 Task: Use the formula "GCD" in spreadsheet "Project portfolio".
Action: Mouse moved to (943, 489)
Screenshot: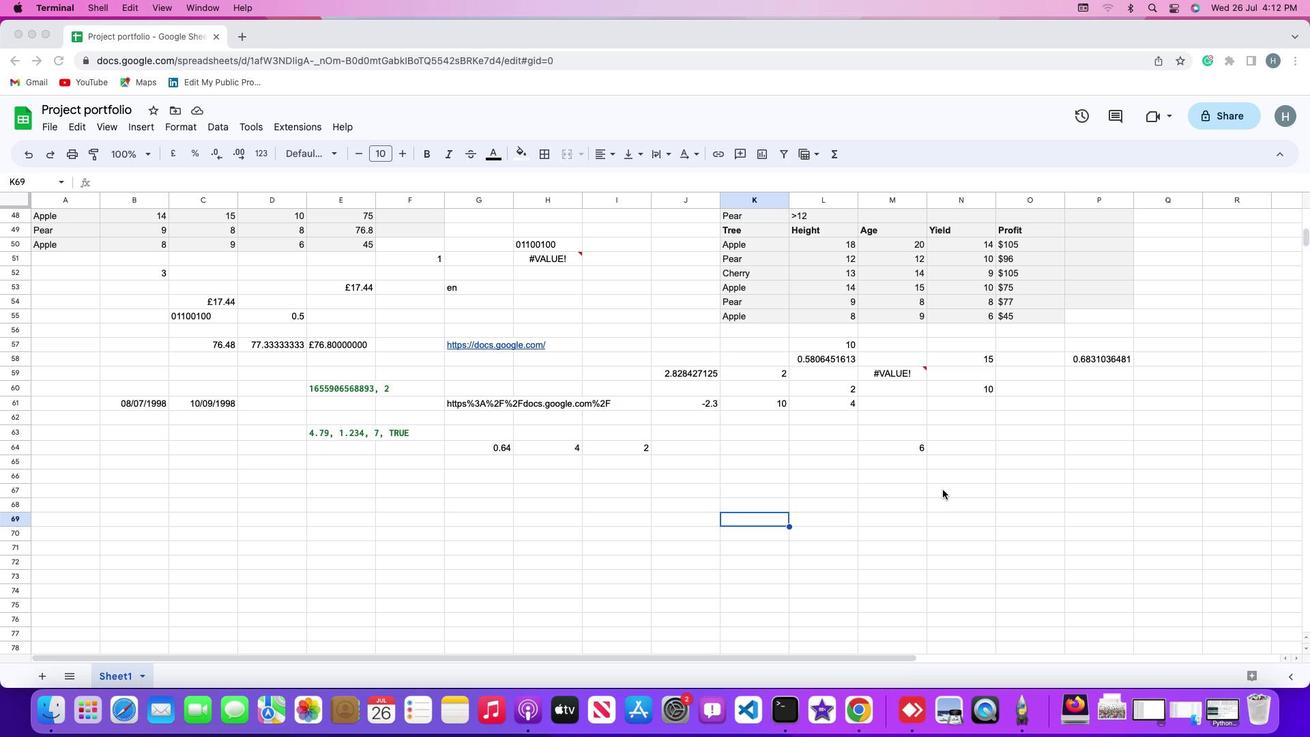 
Action: Mouse pressed left at (943, 489)
Screenshot: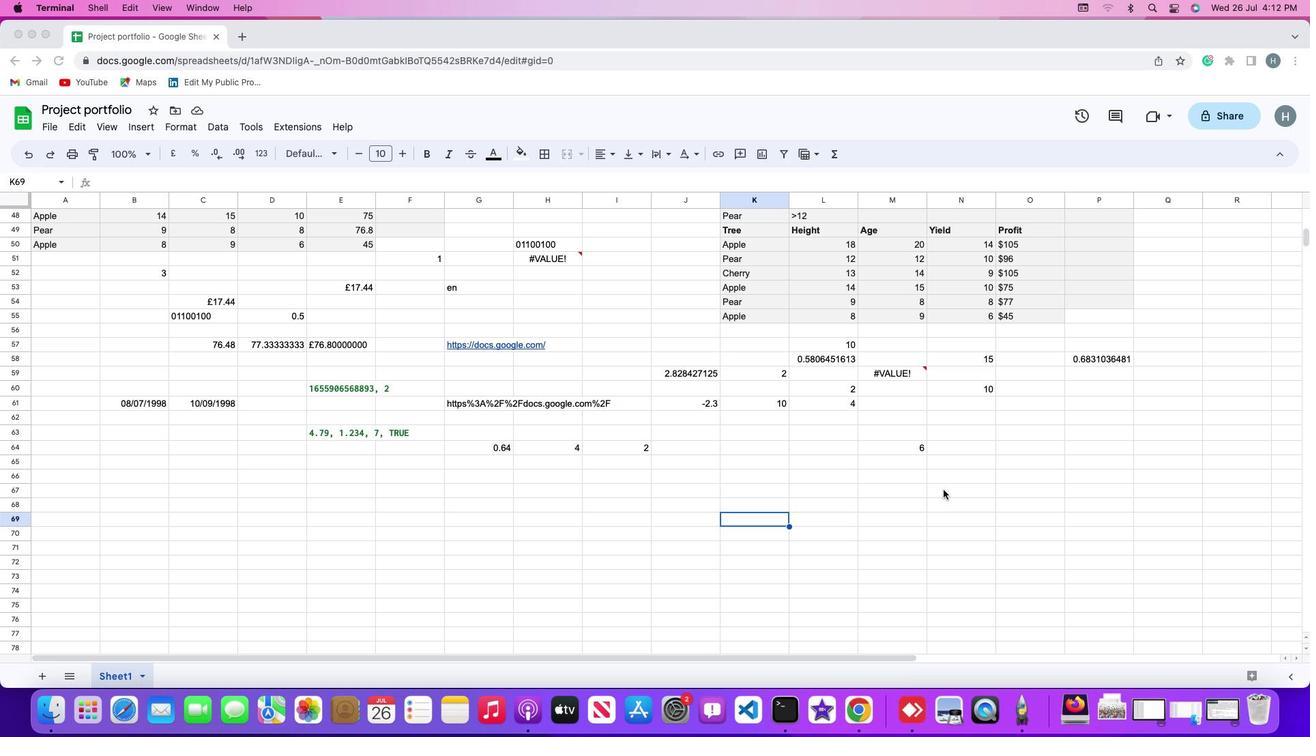 
Action: Mouse moved to (960, 453)
Screenshot: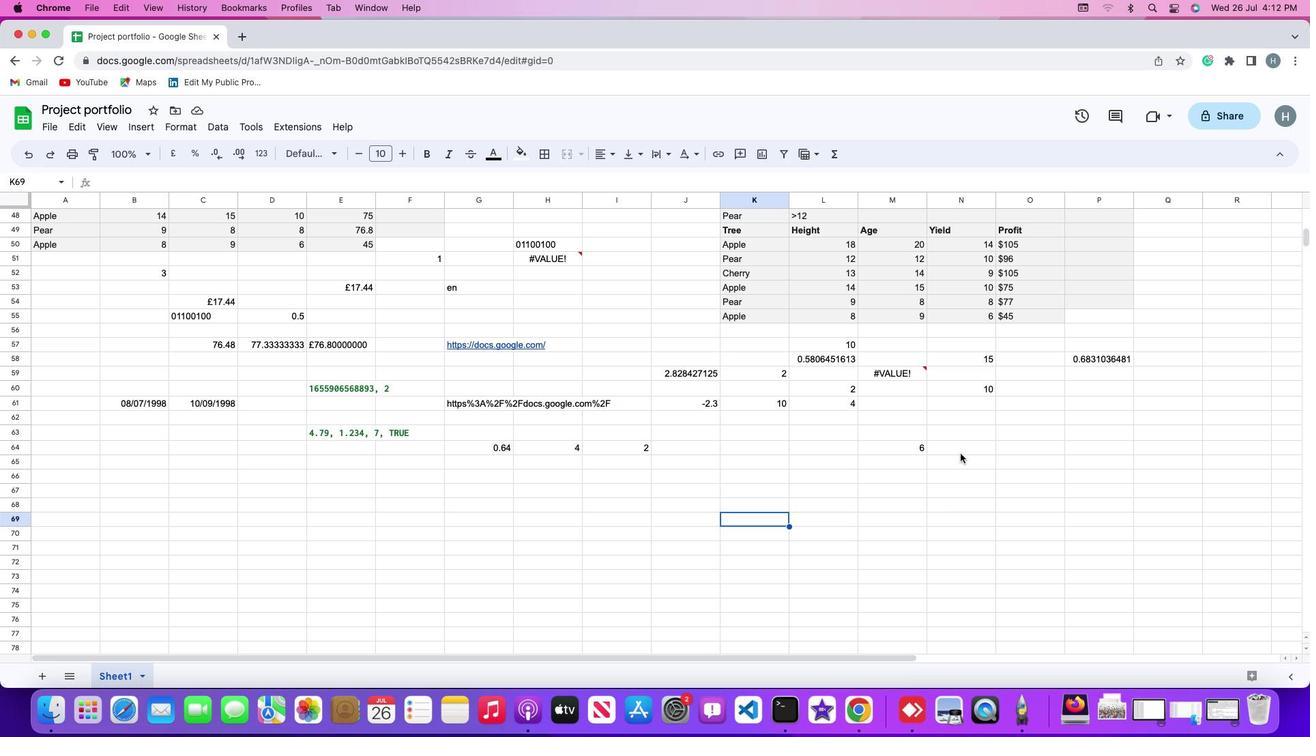 
Action: Mouse pressed left at (960, 453)
Screenshot: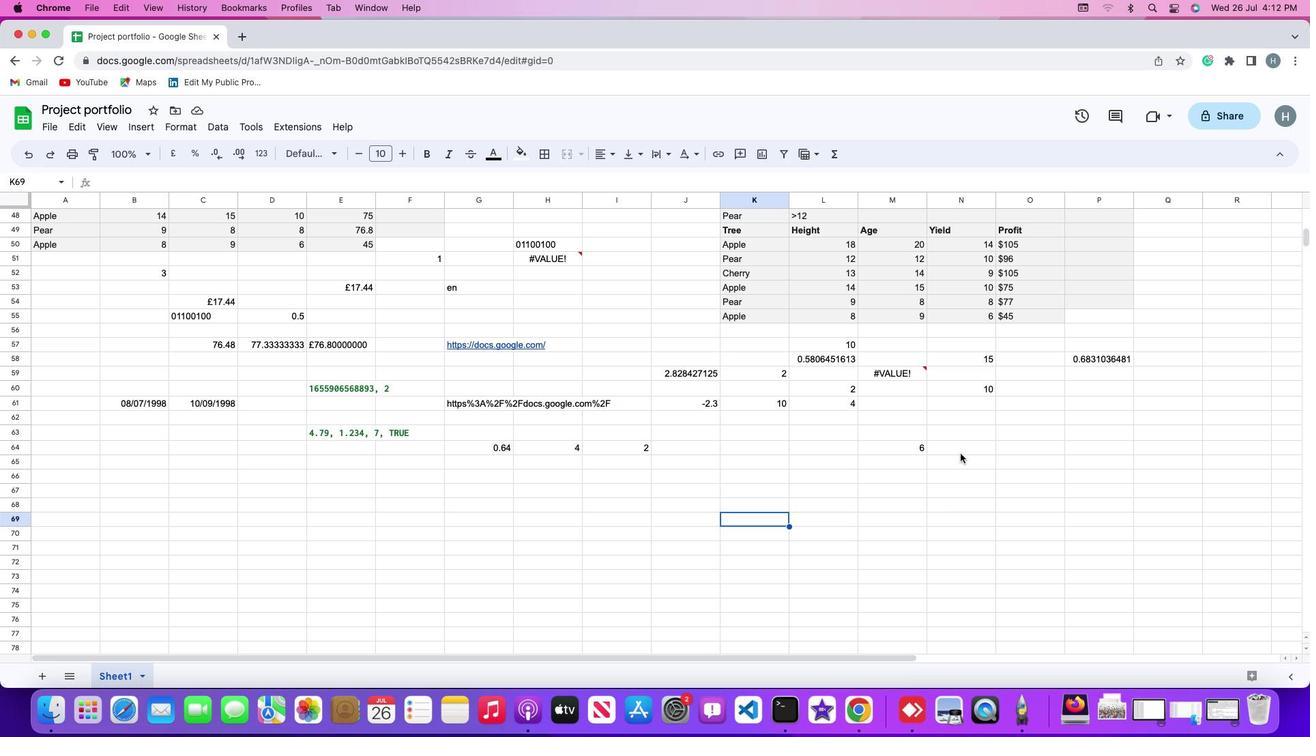 
Action: Mouse moved to (139, 128)
Screenshot: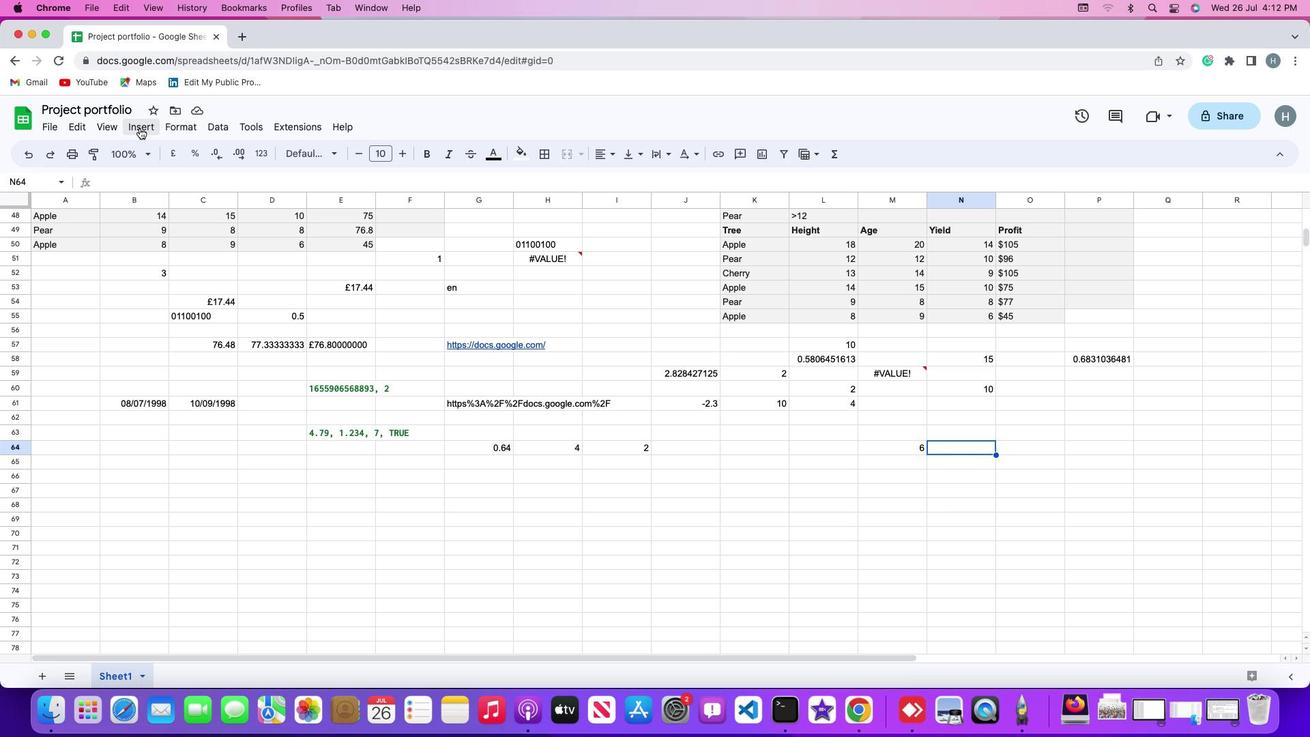 
Action: Mouse pressed left at (139, 128)
Screenshot: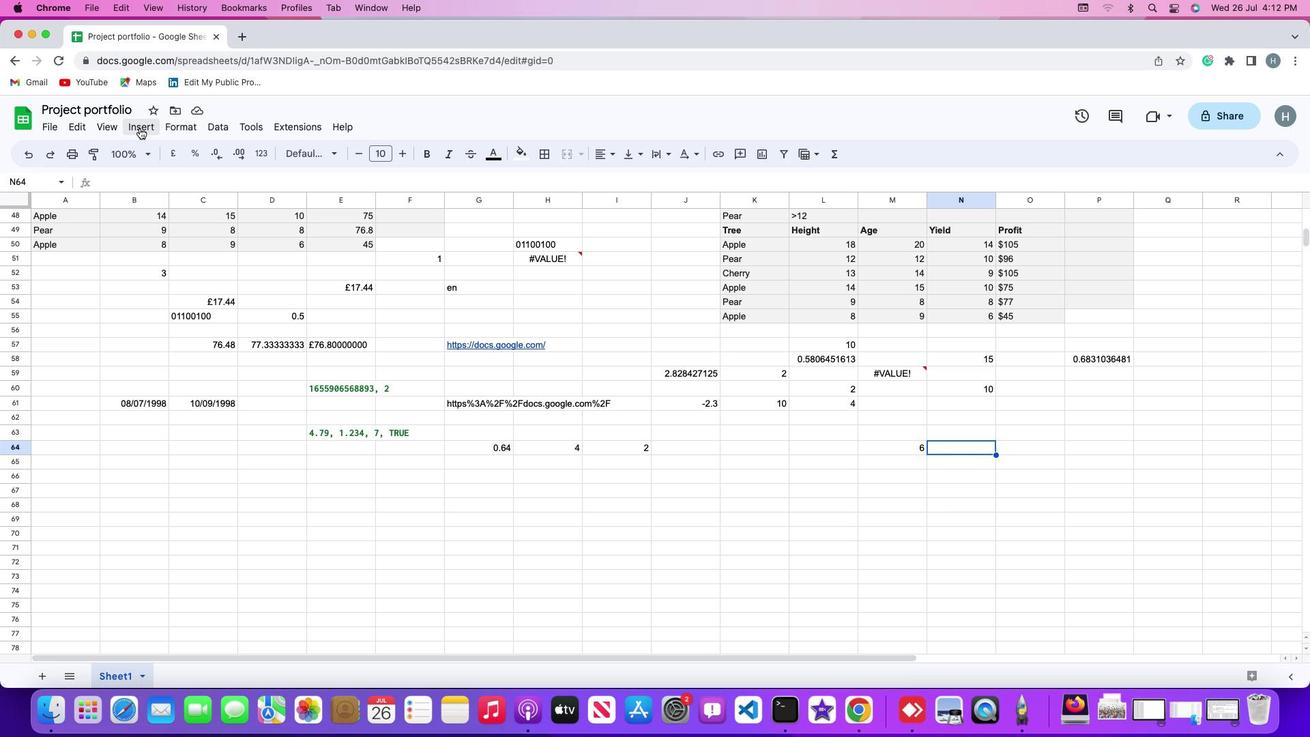 
Action: Mouse moved to (176, 348)
Screenshot: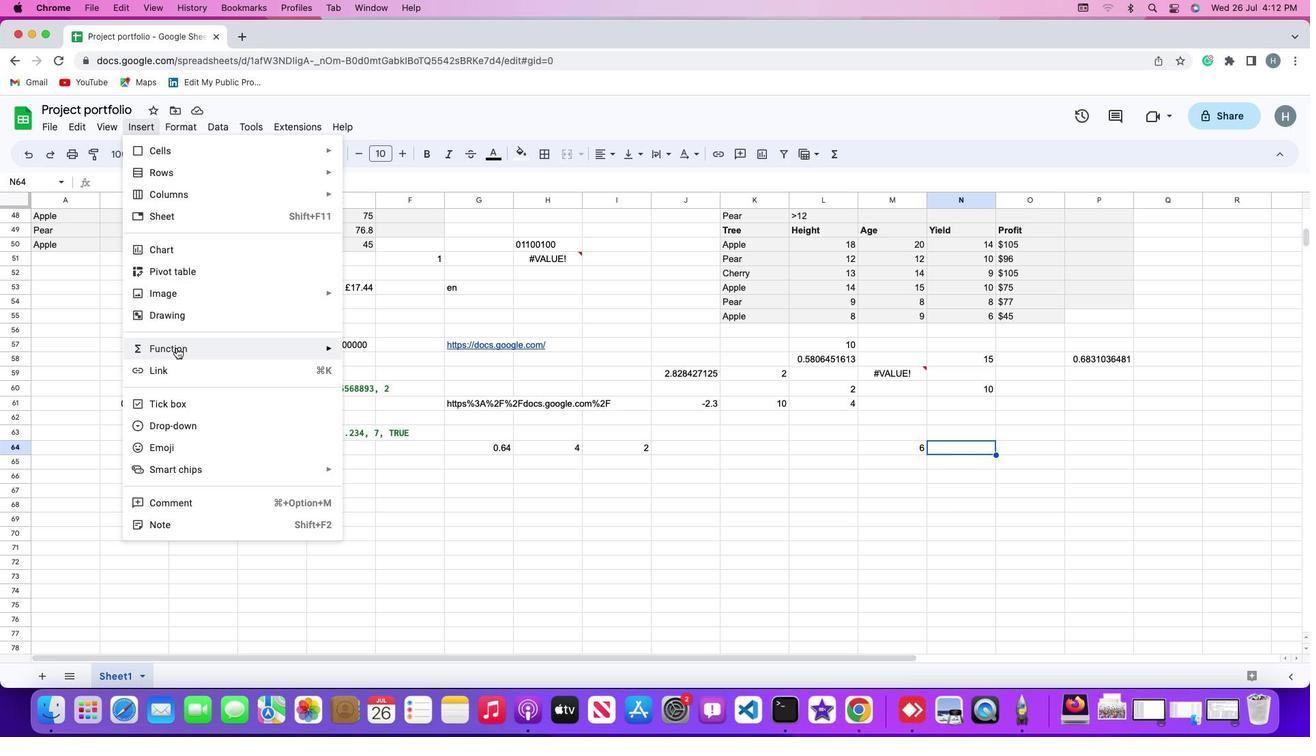 
Action: Mouse pressed left at (176, 348)
Screenshot: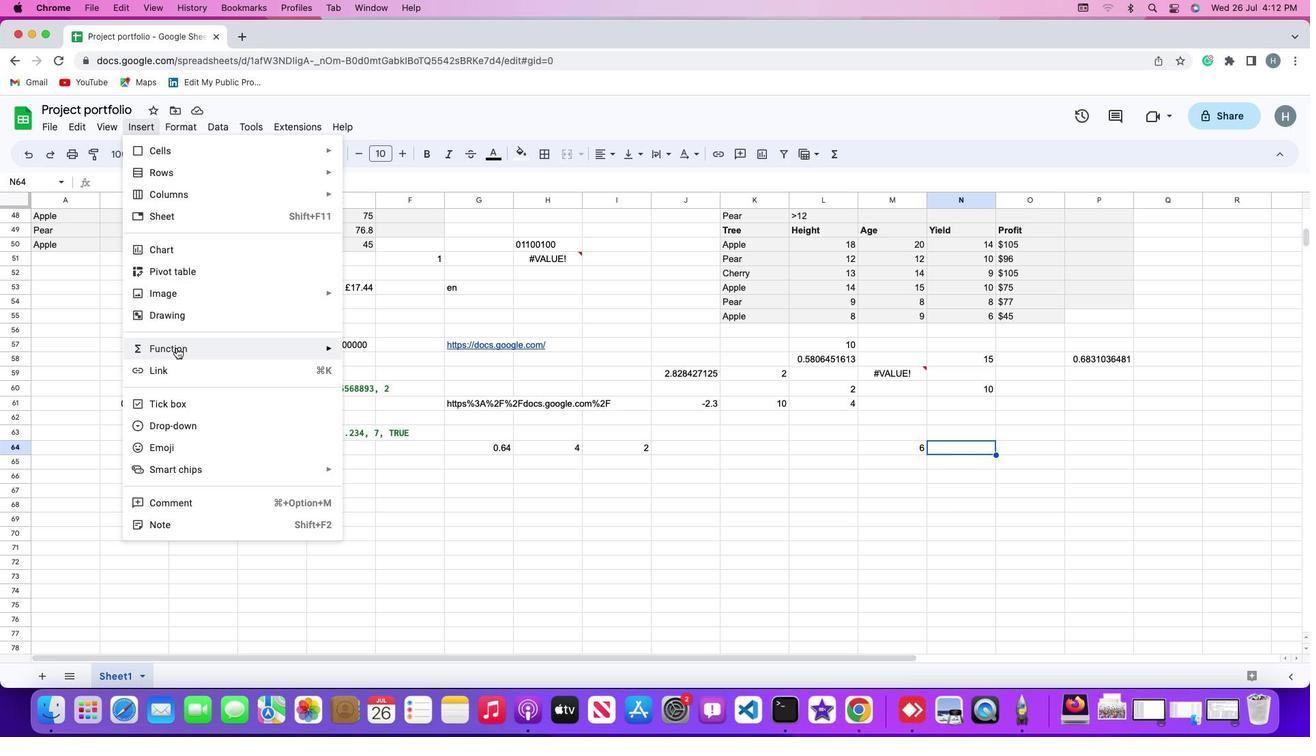 
Action: Mouse moved to (363, 293)
Screenshot: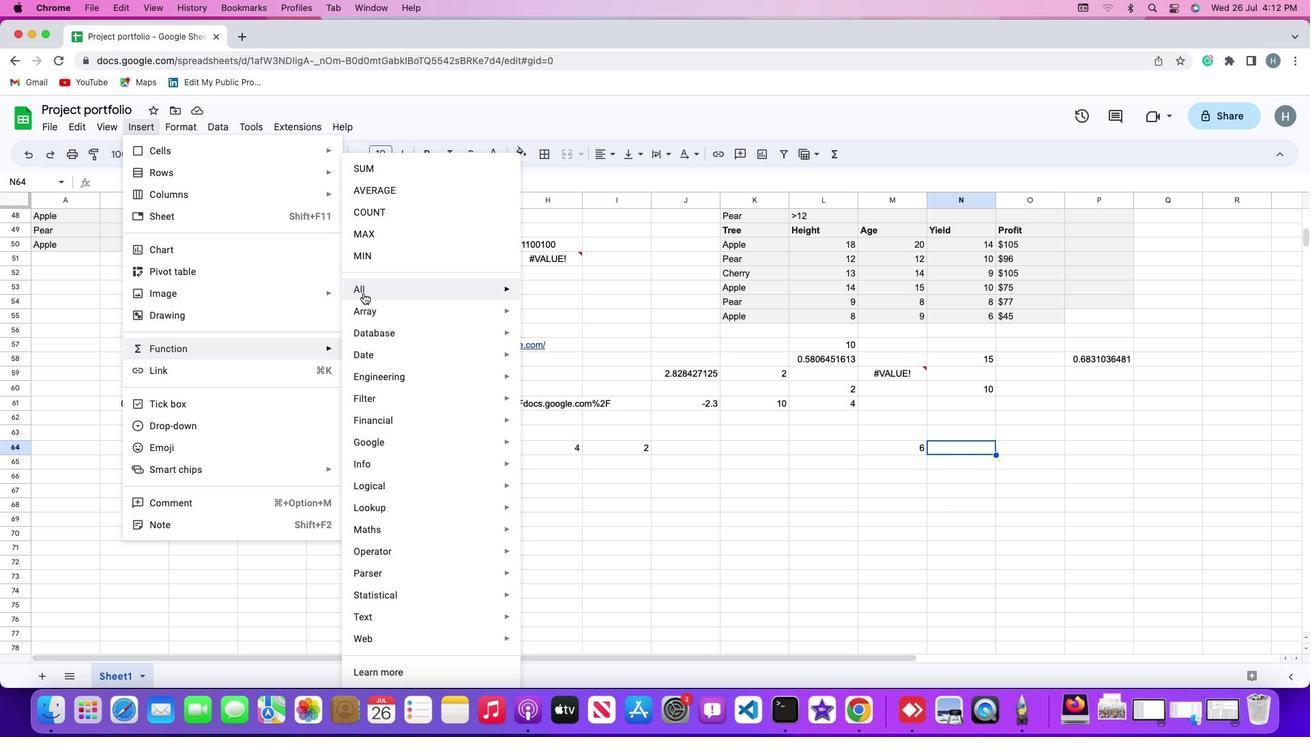 
Action: Mouse pressed left at (363, 293)
Screenshot: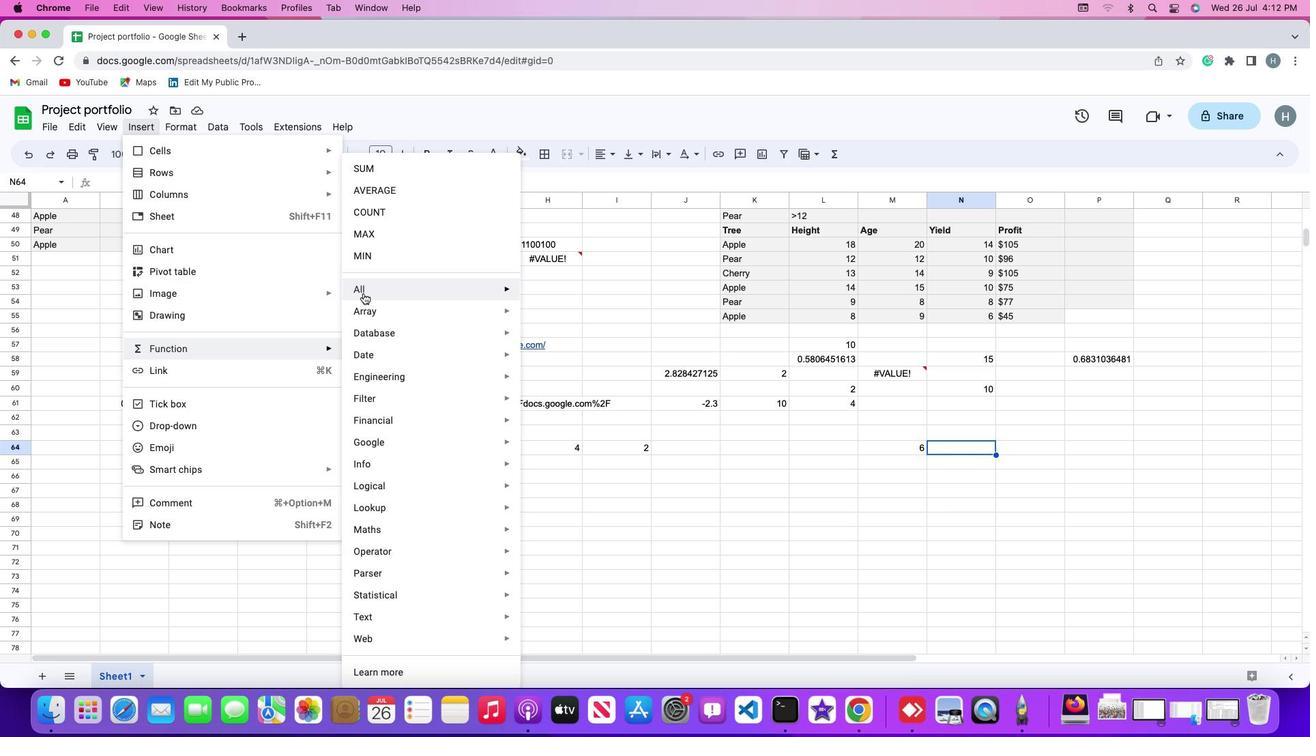 
Action: Mouse moved to (560, 582)
Screenshot: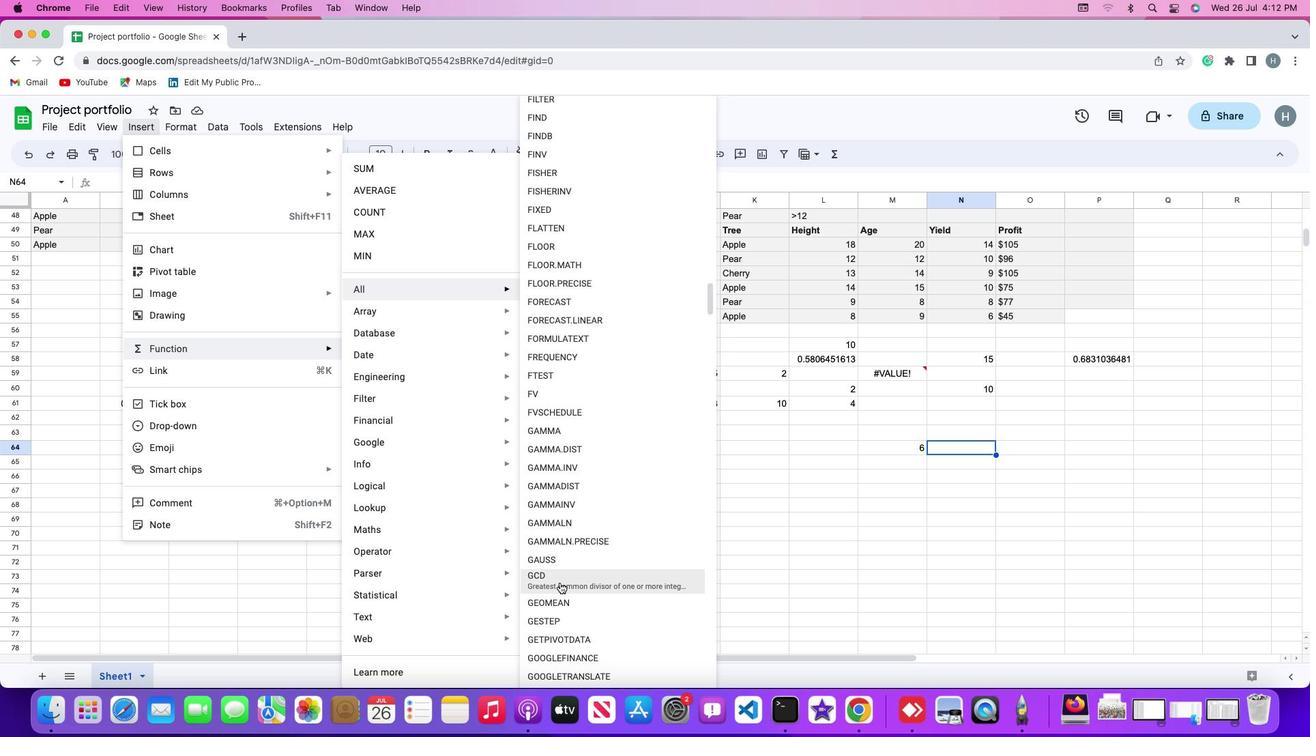 
Action: Mouse pressed left at (560, 582)
Screenshot: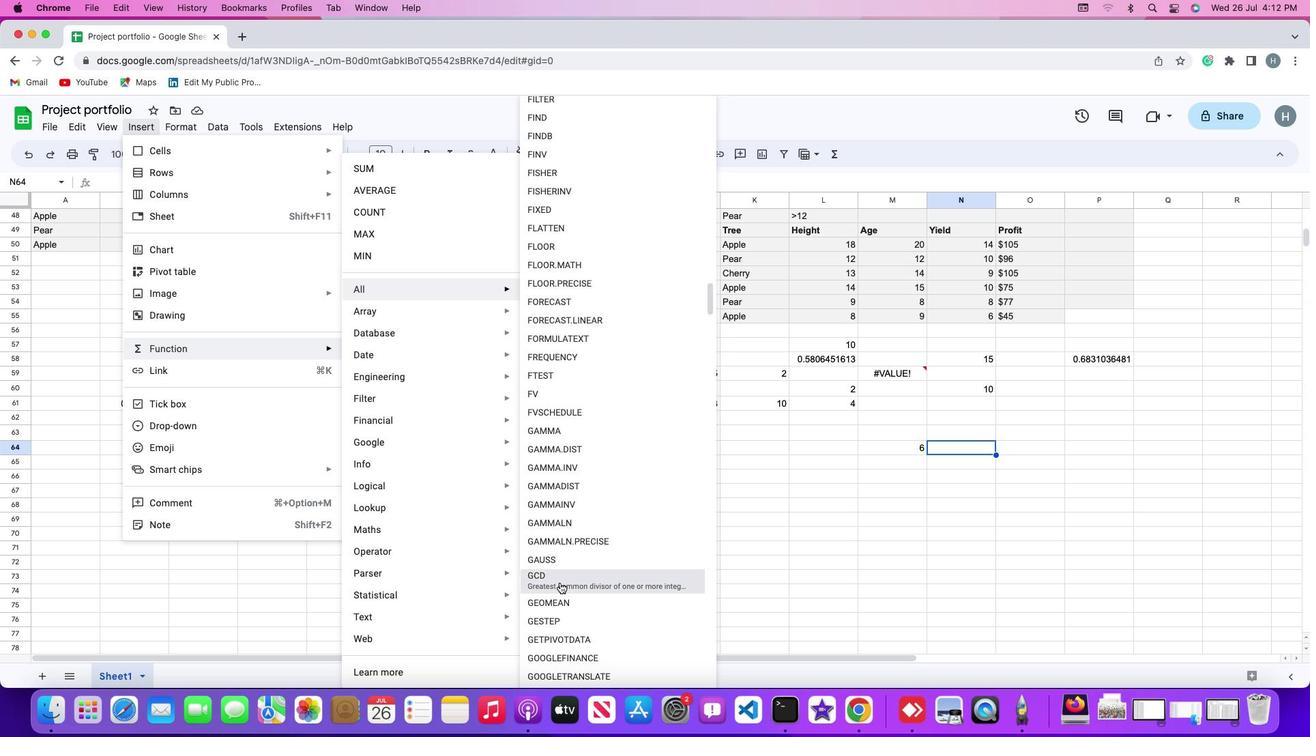 
Action: Mouse moved to (826, 242)
Screenshot: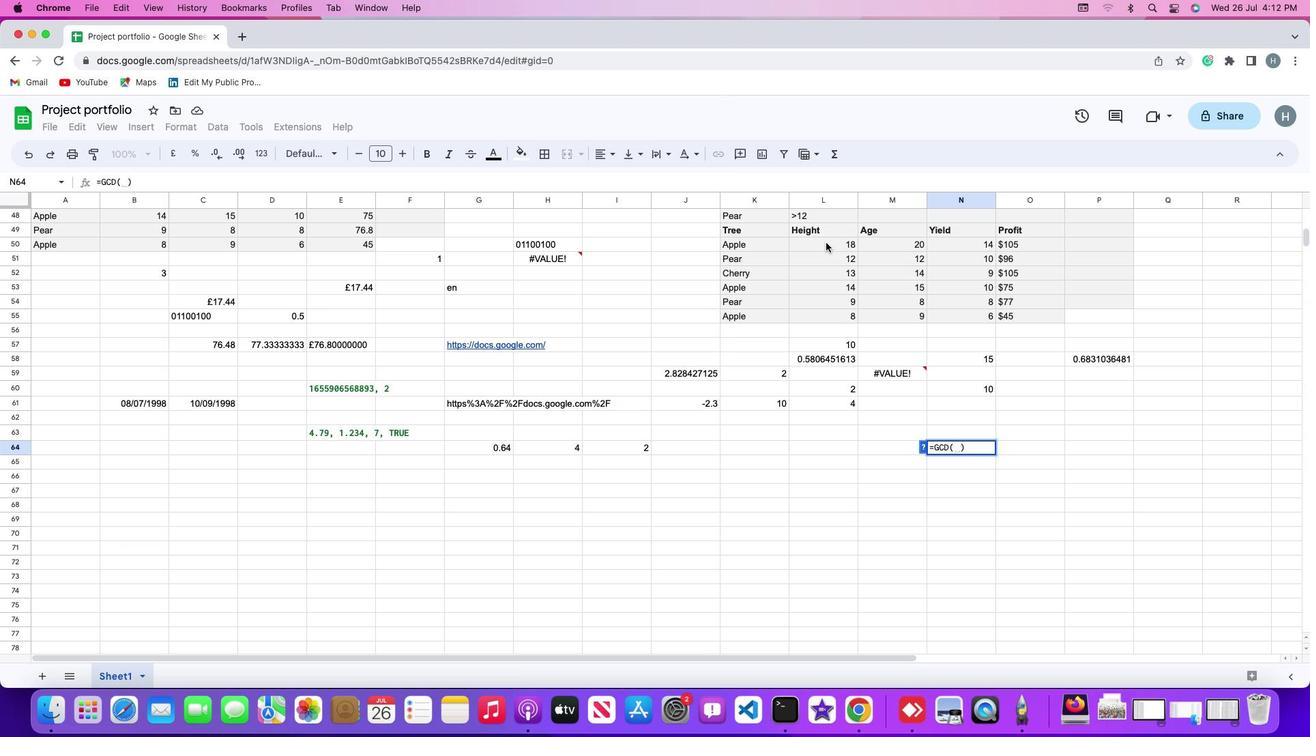 
Action: Mouse pressed left at (826, 242)
Screenshot: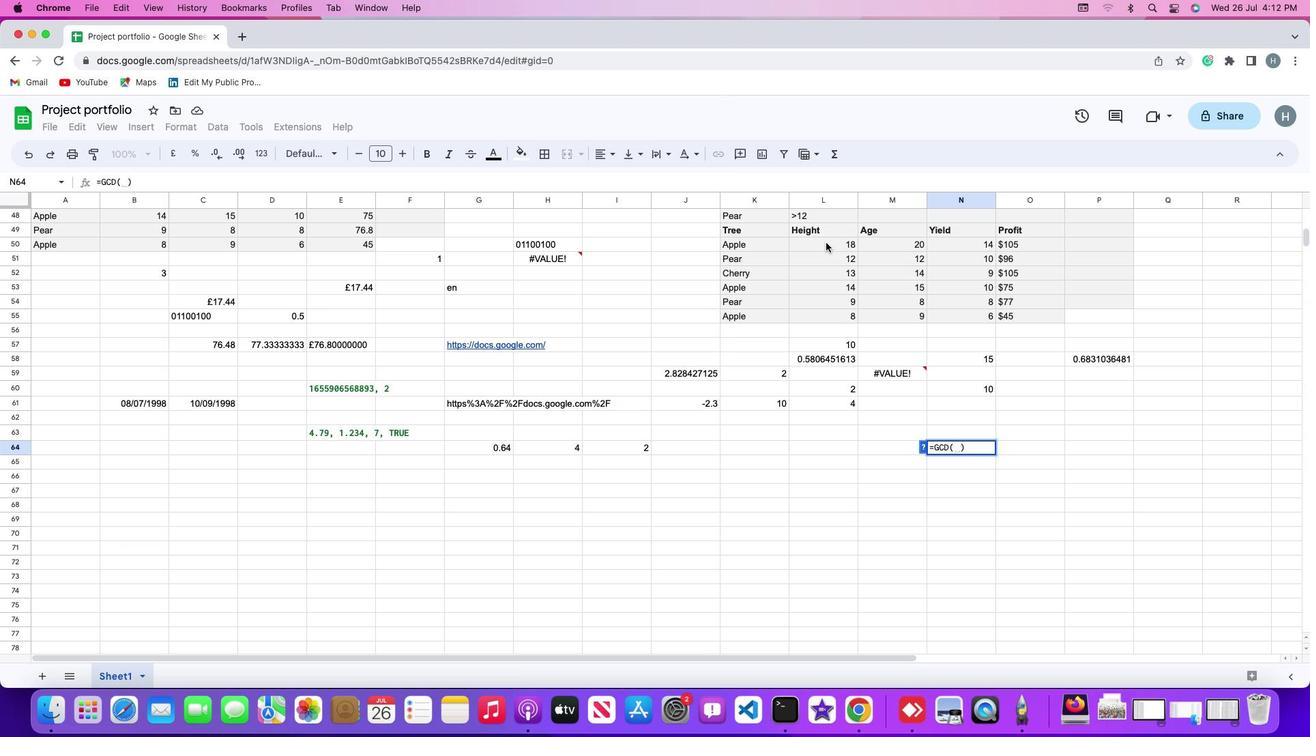 
Action: Mouse moved to (827, 320)
Screenshot: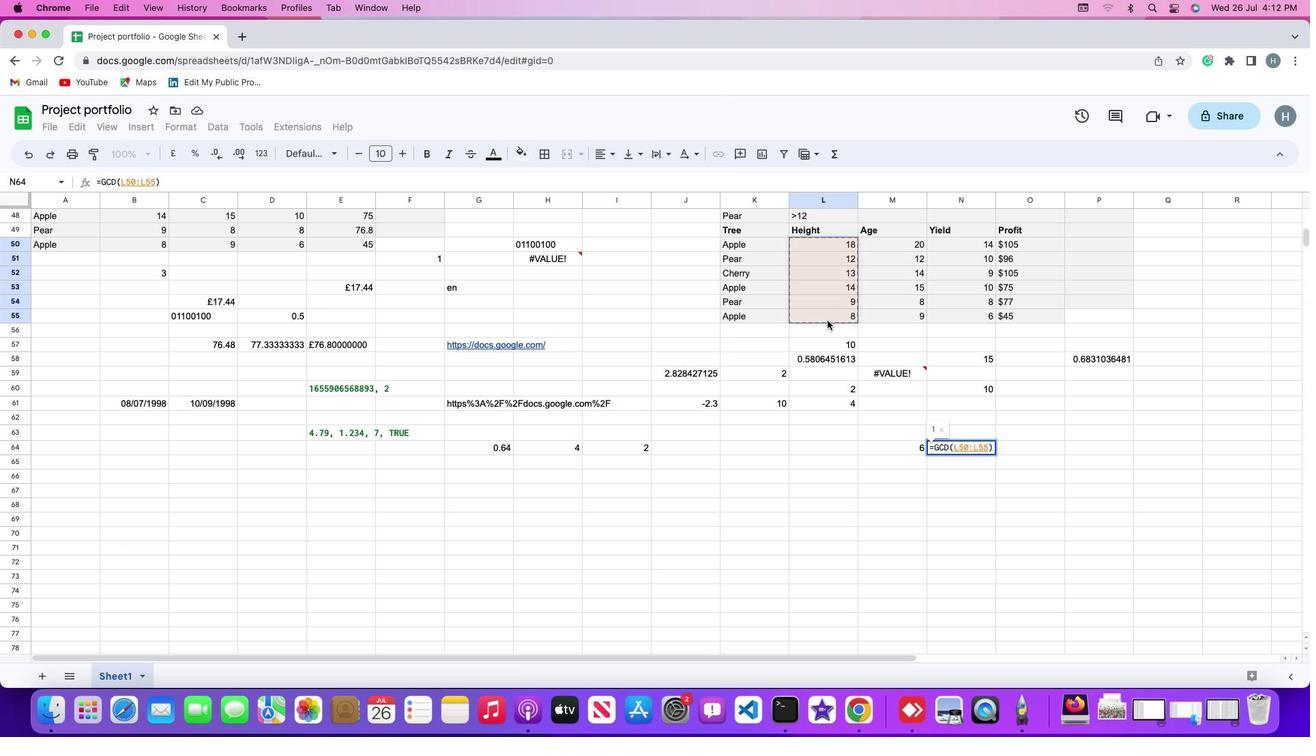 
Action: Key pressed ',''6'
Screenshot: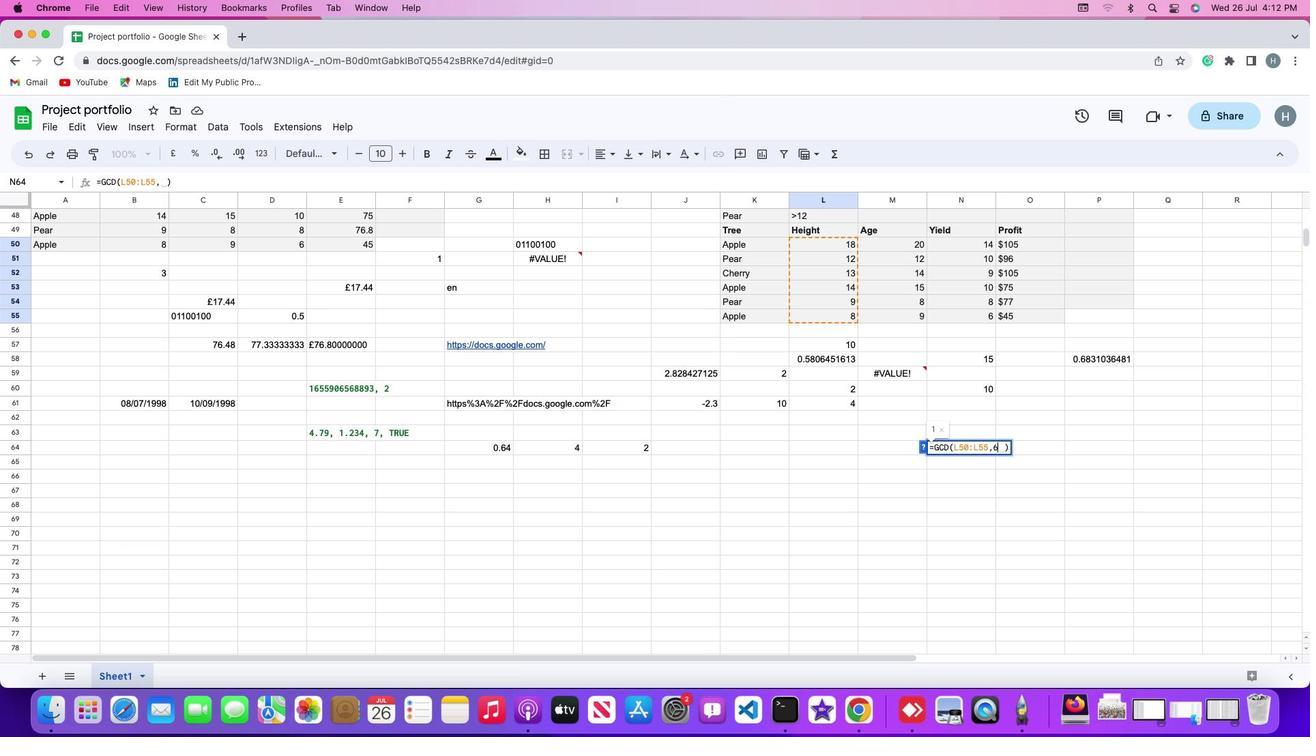 
Action: Mouse moved to (825, 322)
Screenshot: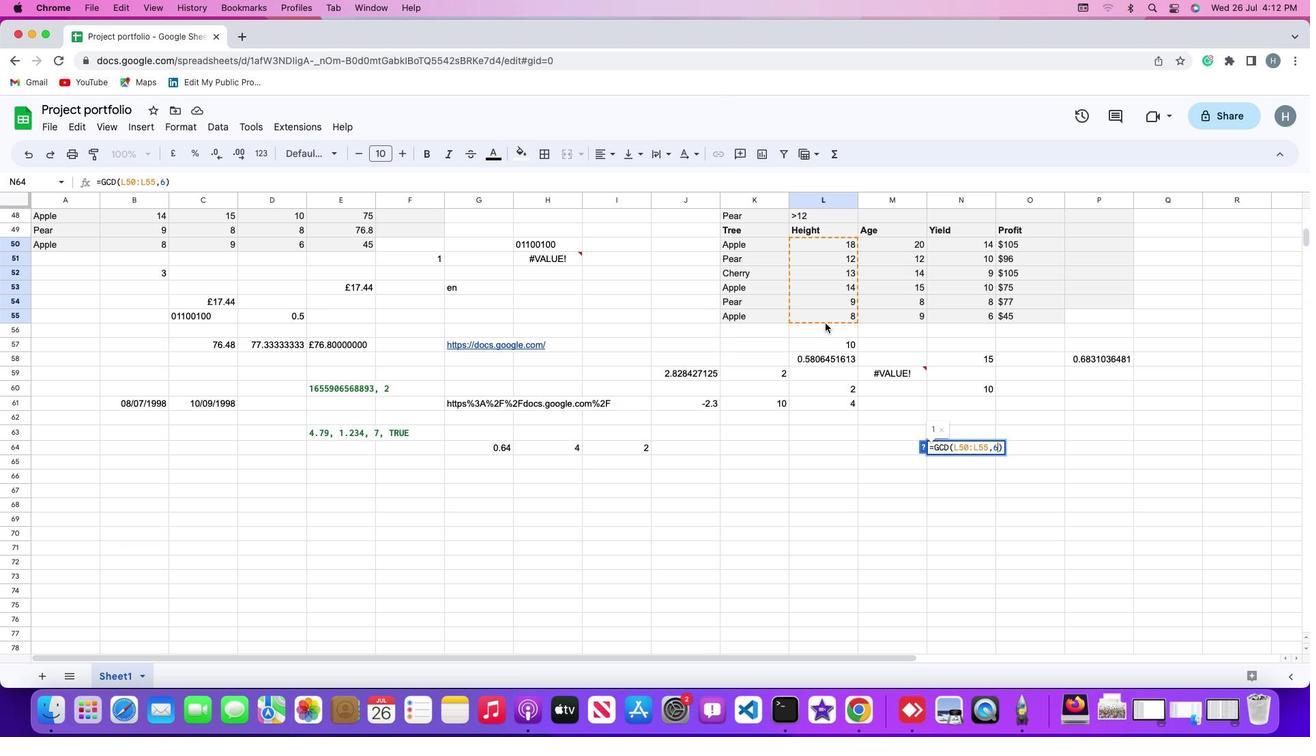 
Action: Key pressed Key.enter
Screenshot: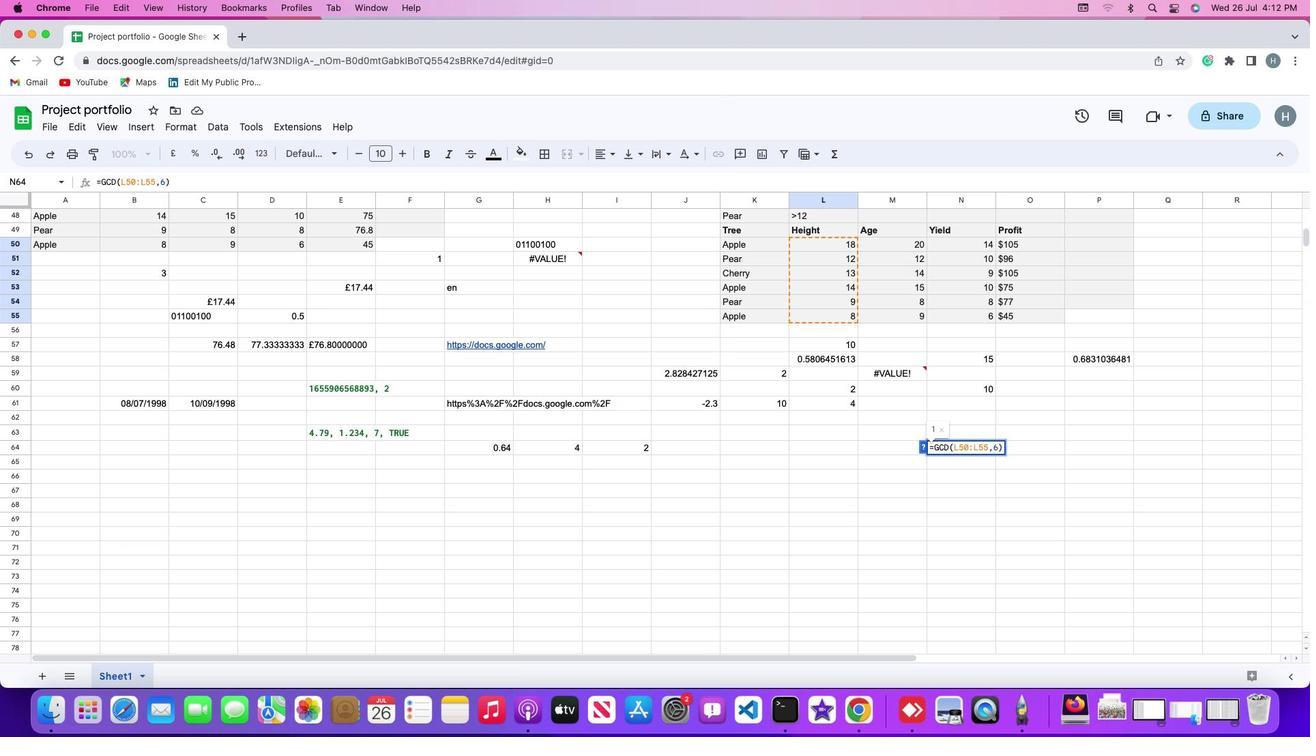 
Action: Mouse moved to (821, 328)
Screenshot: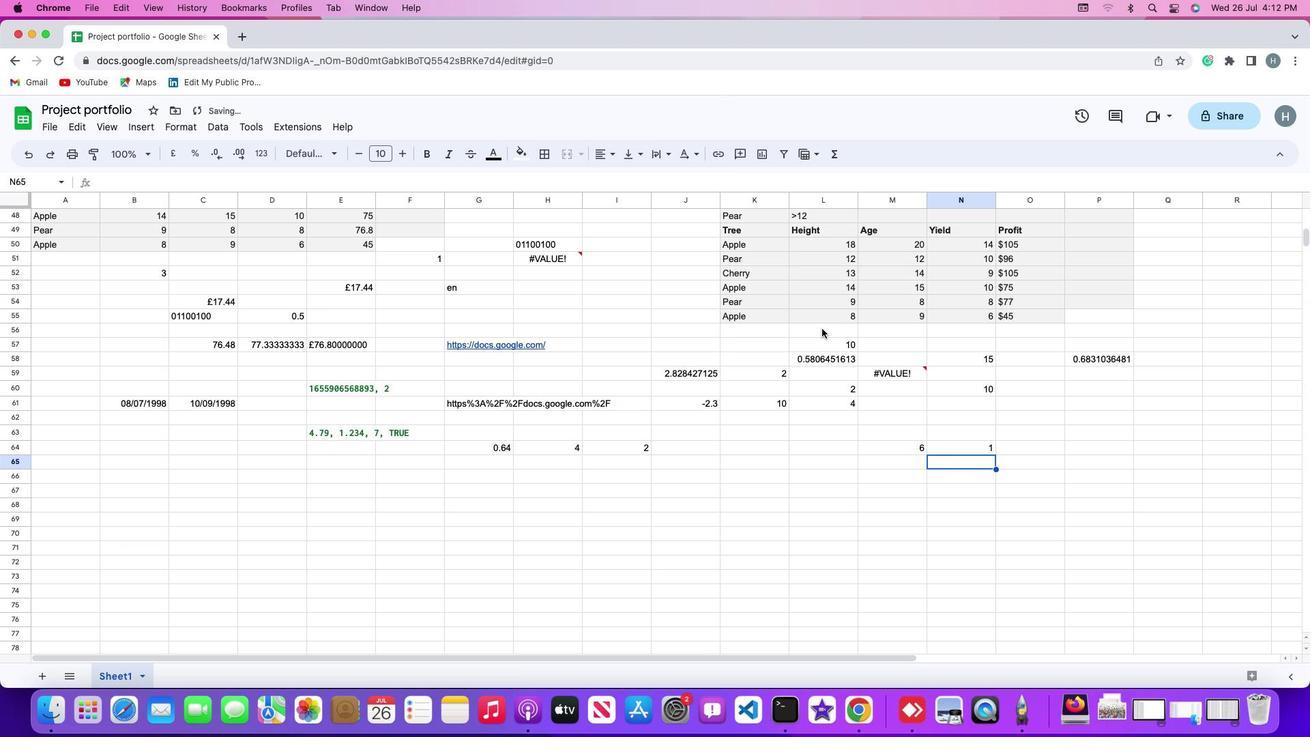 
